 Task: Set Google Meet as location.
Action: Mouse moved to (116, 158)
Screenshot: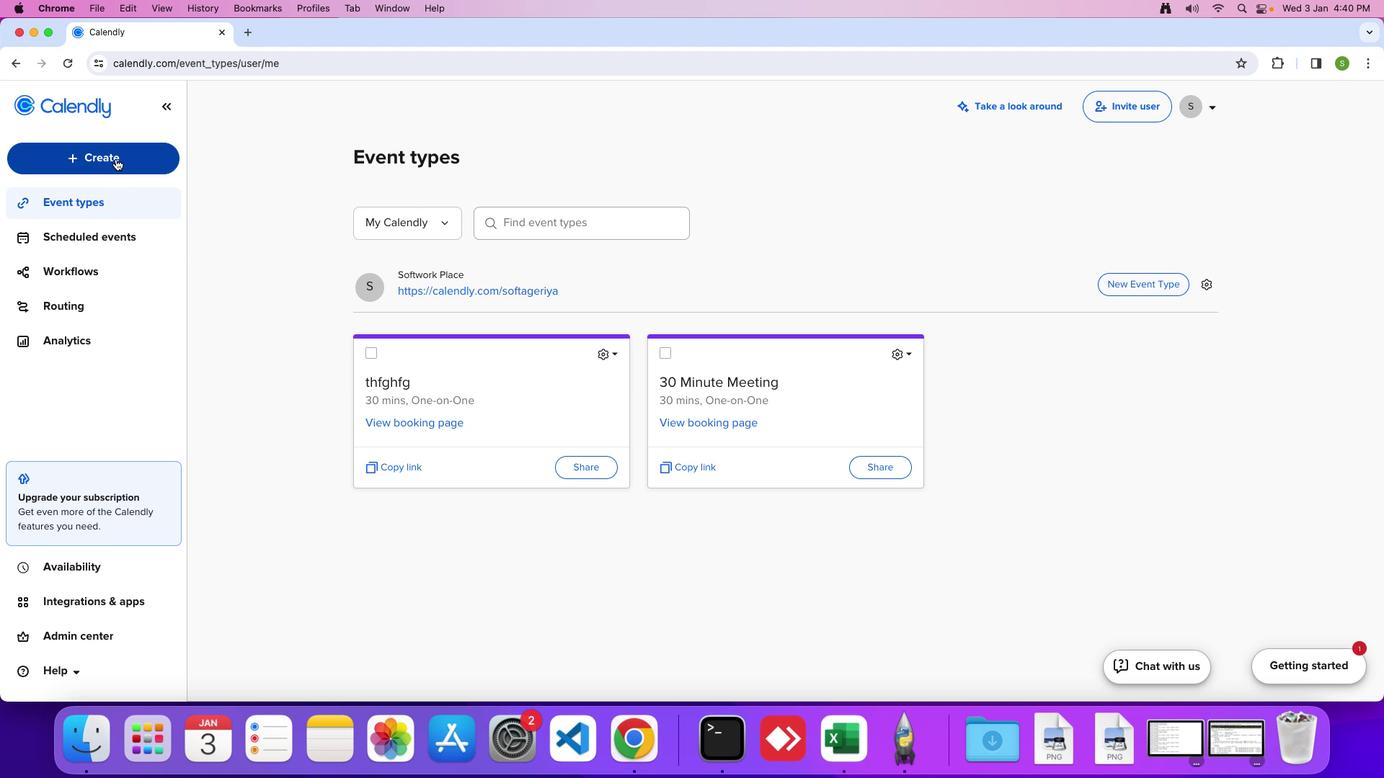 
Action: Mouse pressed left at (116, 158)
Screenshot: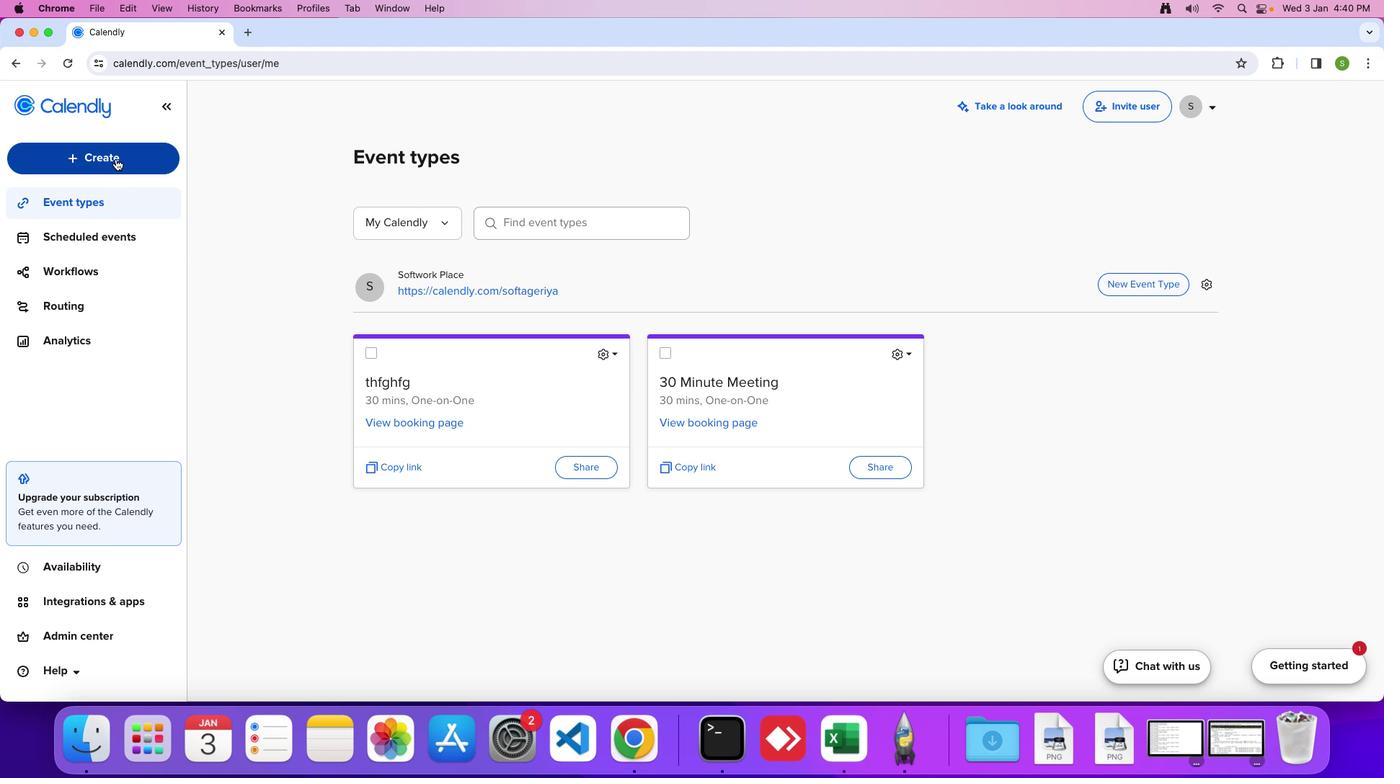 
Action: Mouse moved to (103, 217)
Screenshot: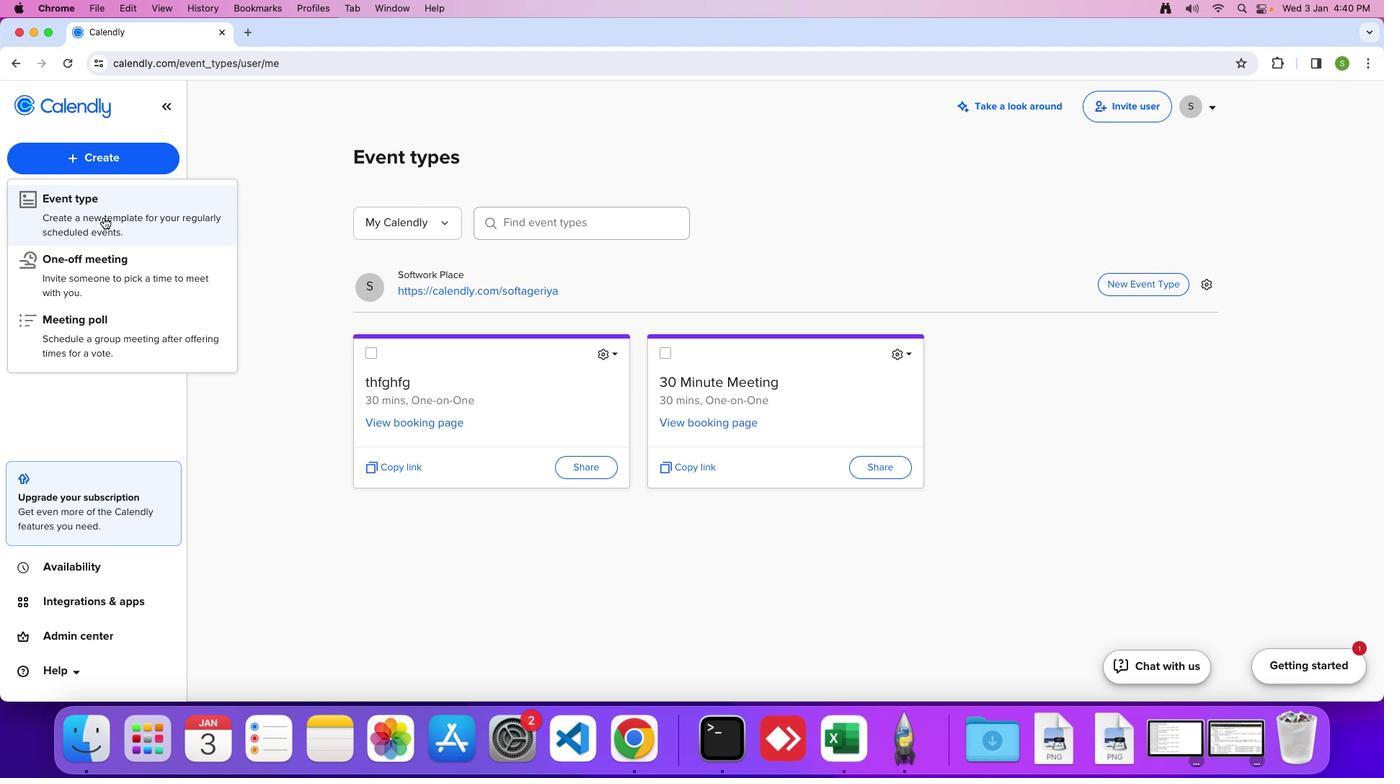 
Action: Mouse pressed left at (103, 217)
Screenshot: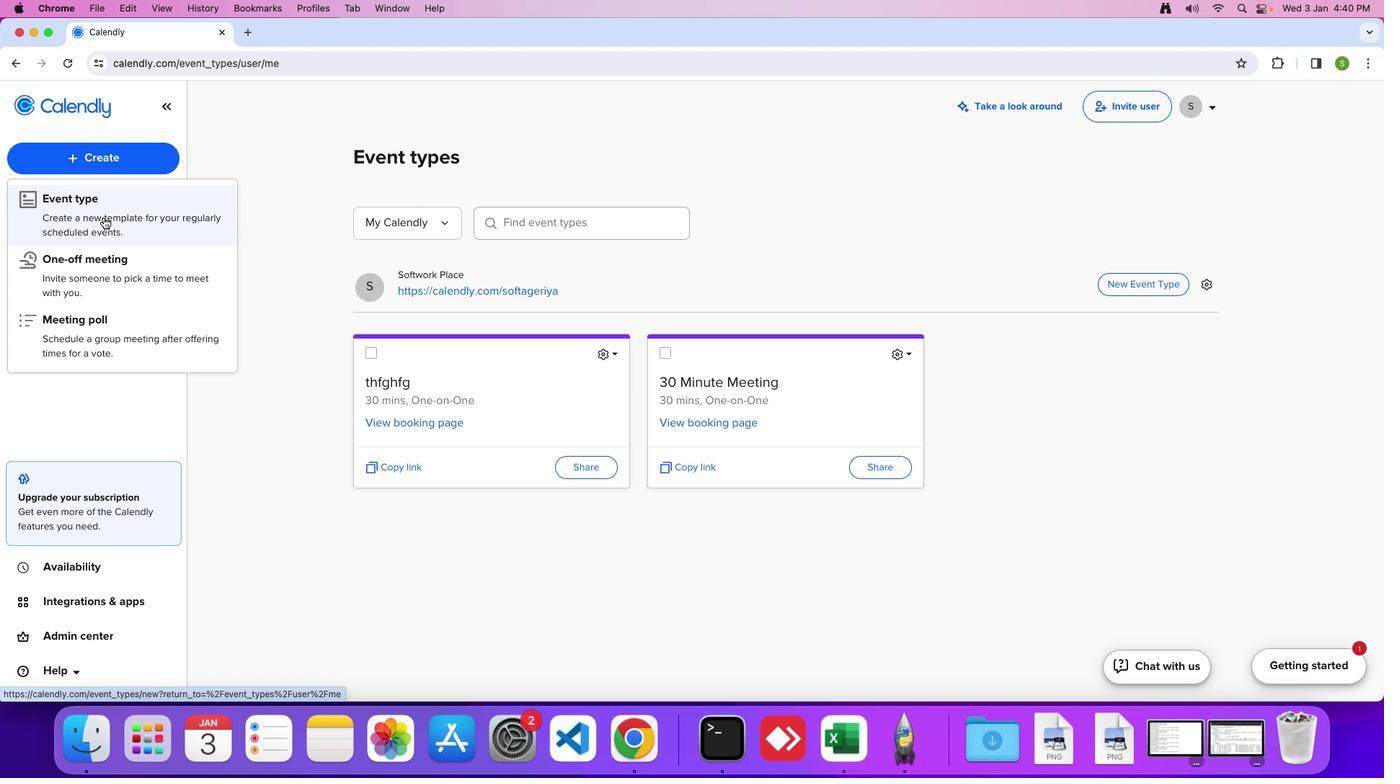 
Action: Mouse moved to (547, 279)
Screenshot: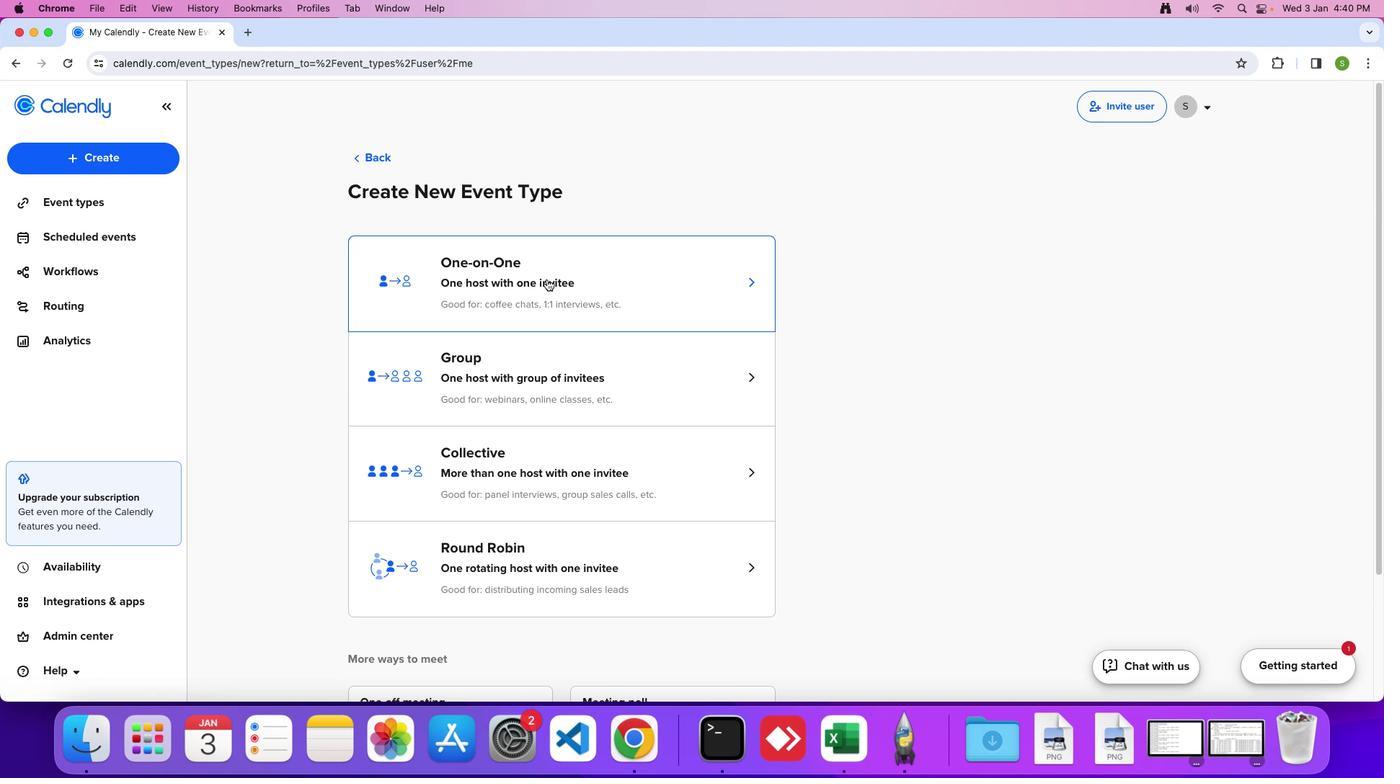 
Action: Mouse pressed left at (547, 279)
Screenshot: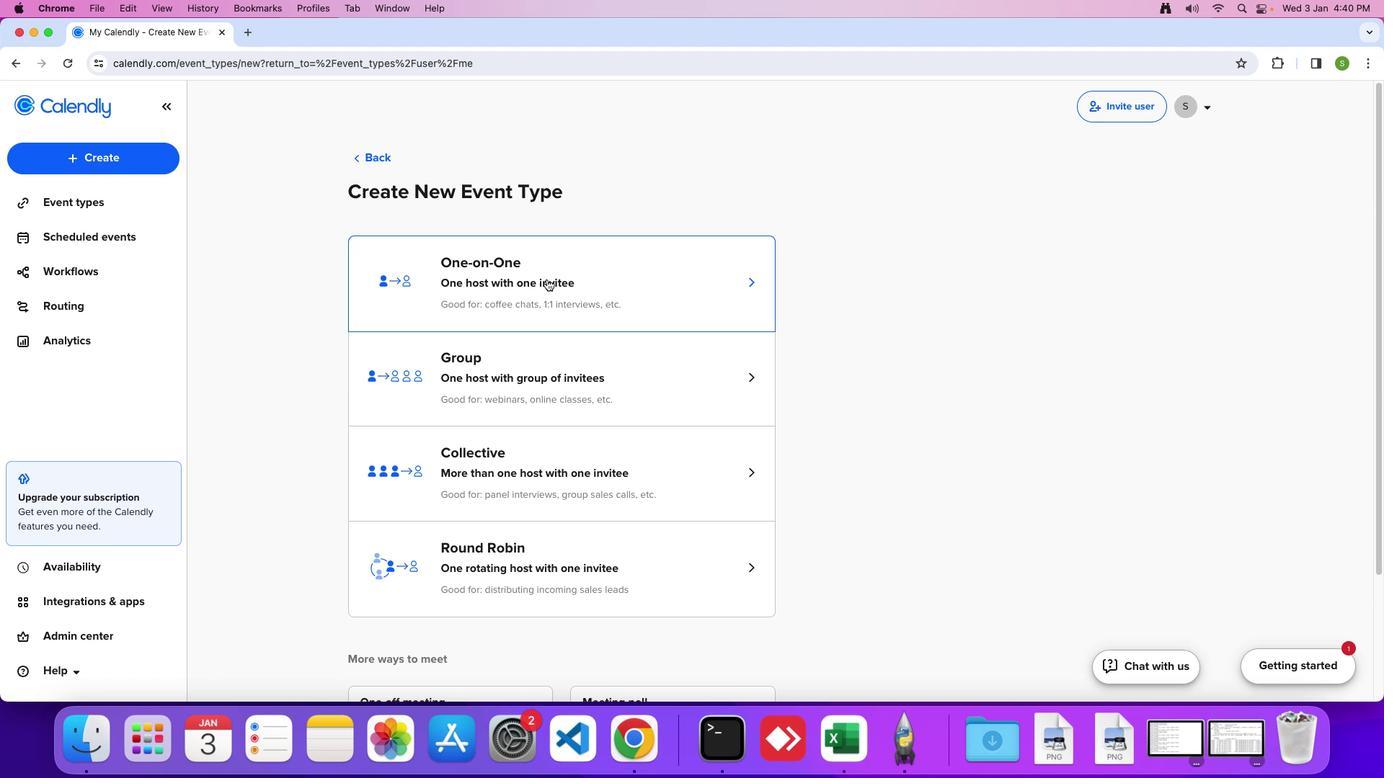 
Action: Mouse moved to (829, 378)
Screenshot: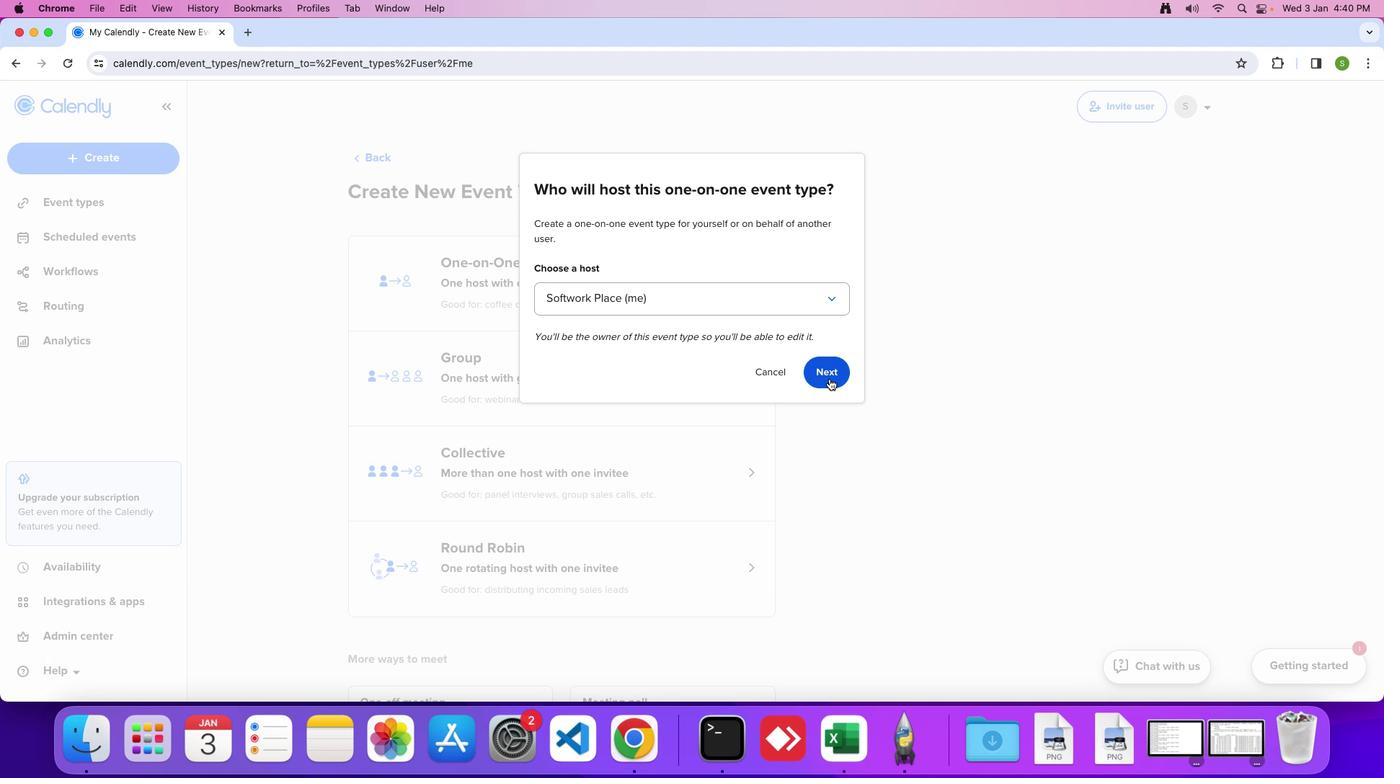 
Action: Mouse pressed left at (829, 378)
Screenshot: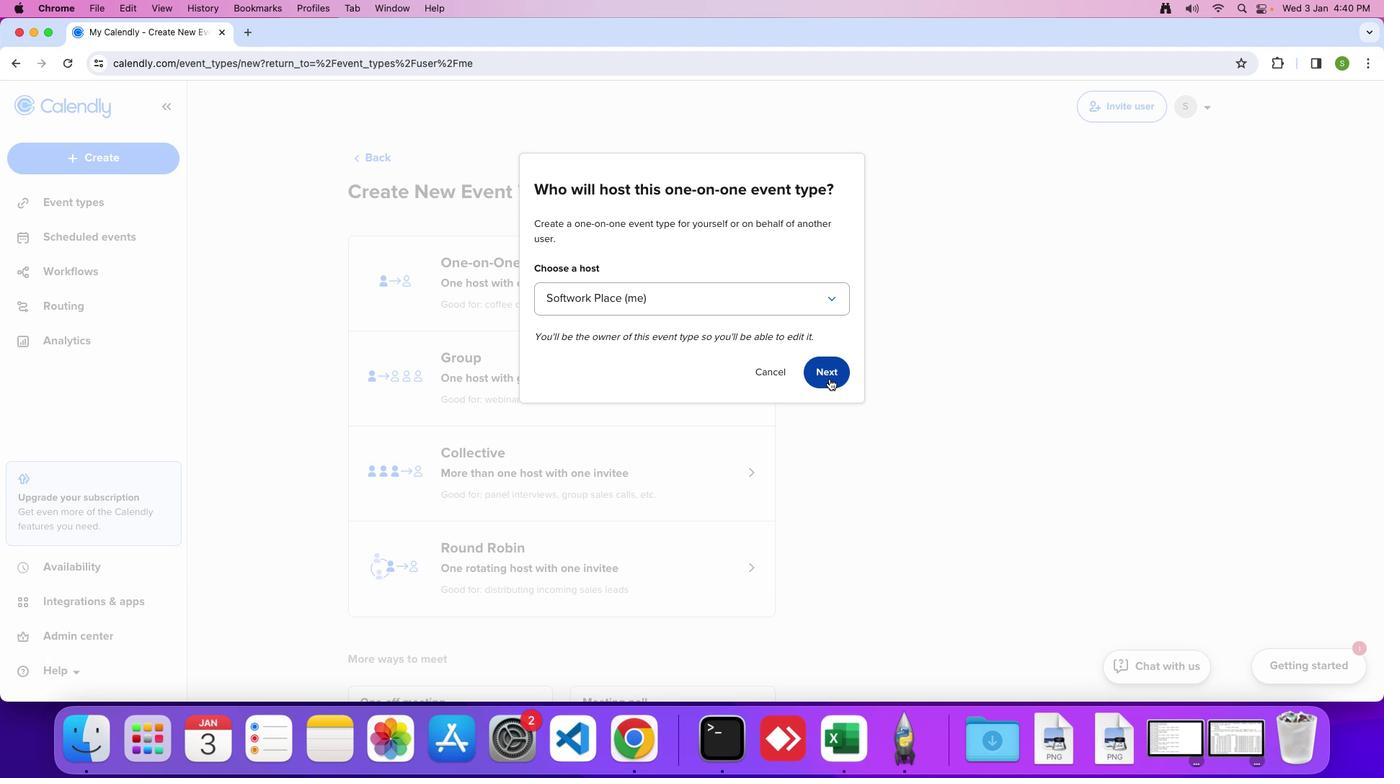 
Action: Mouse moved to (274, 366)
Screenshot: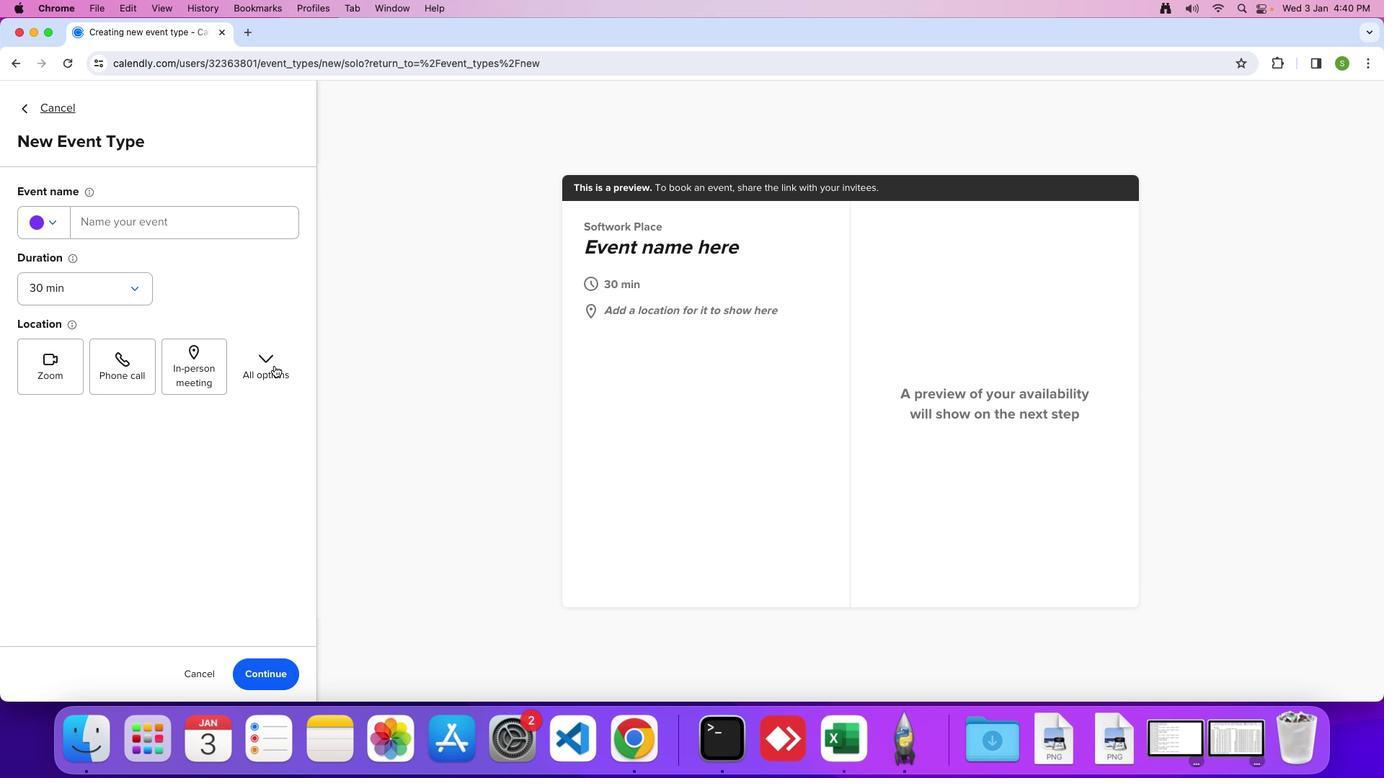 
Action: Mouse pressed left at (274, 366)
Screenshot: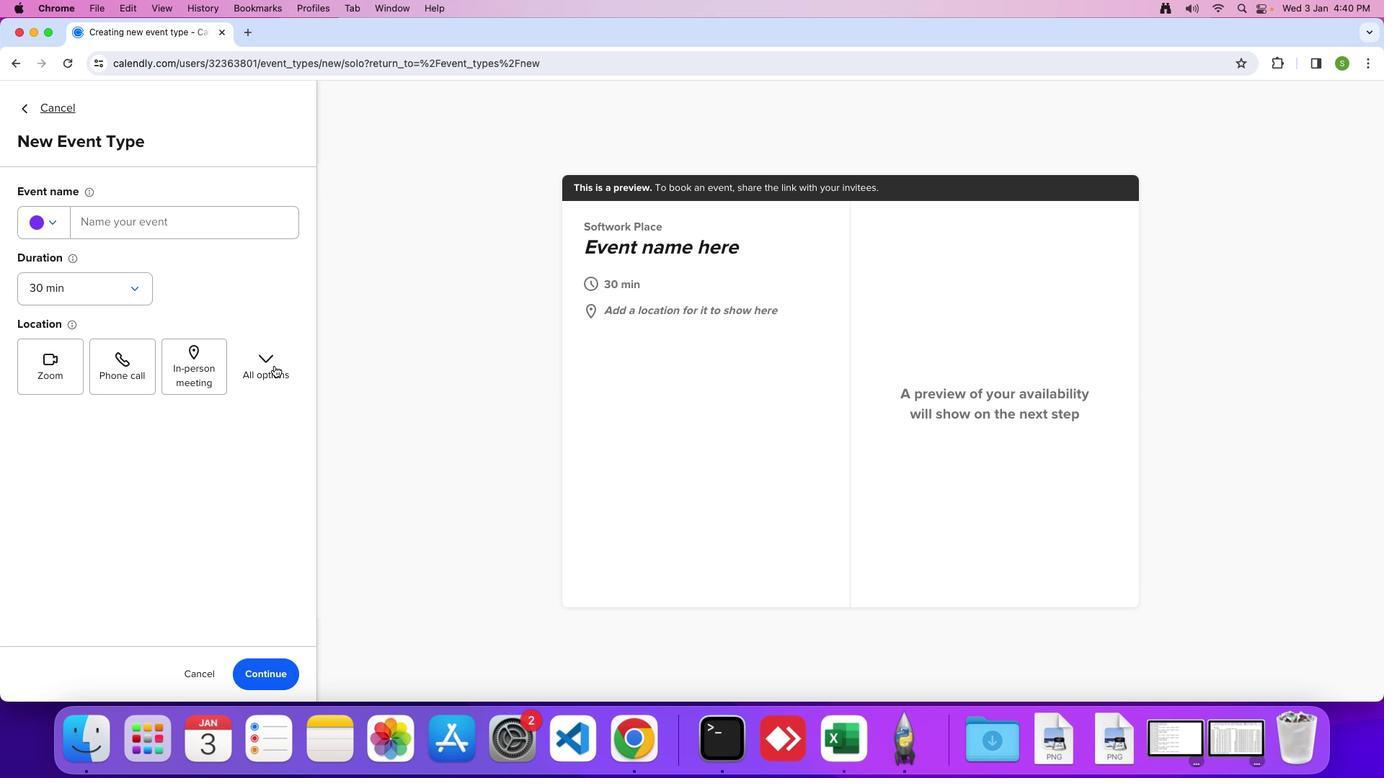 
Action: Mouse moved to (175, 493)
Screenshot: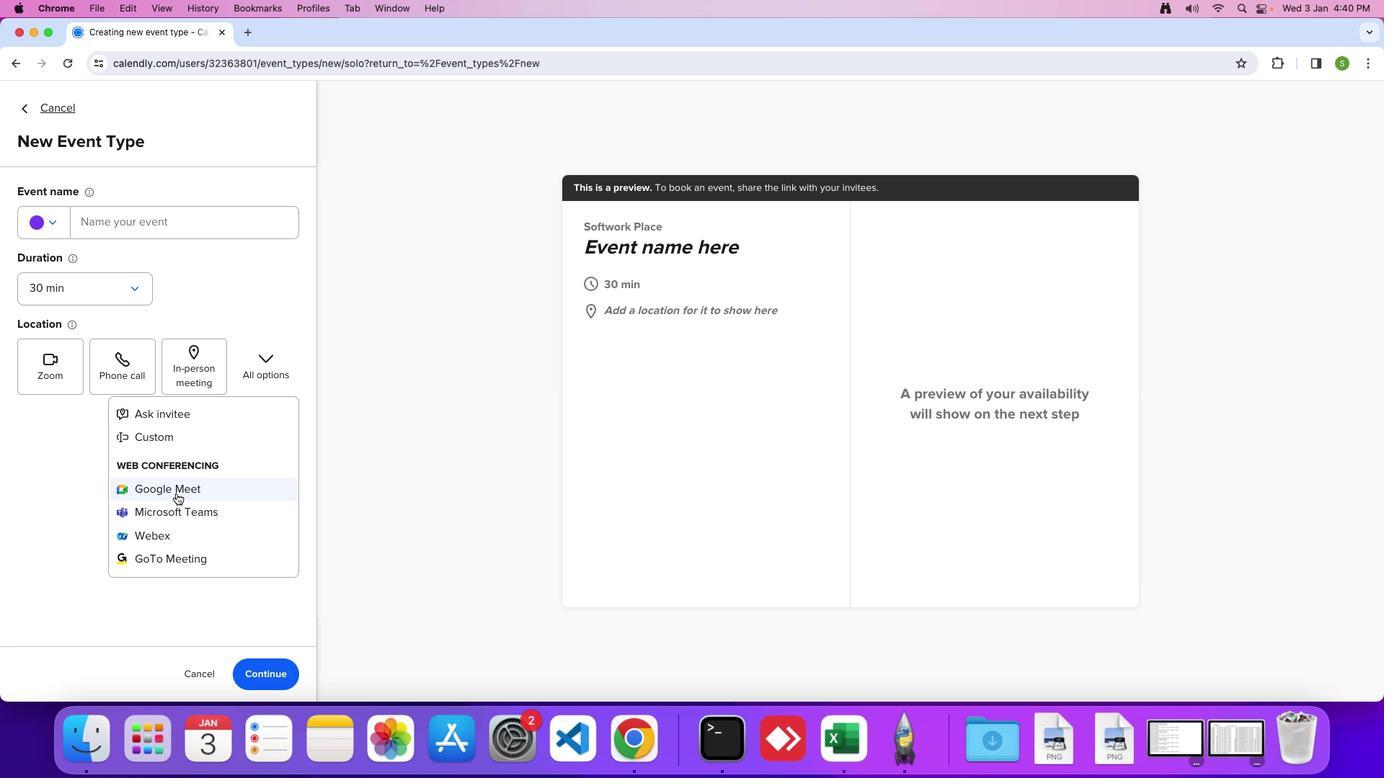 
Action: Mouse pressed left at (175, 493)
Screenshot: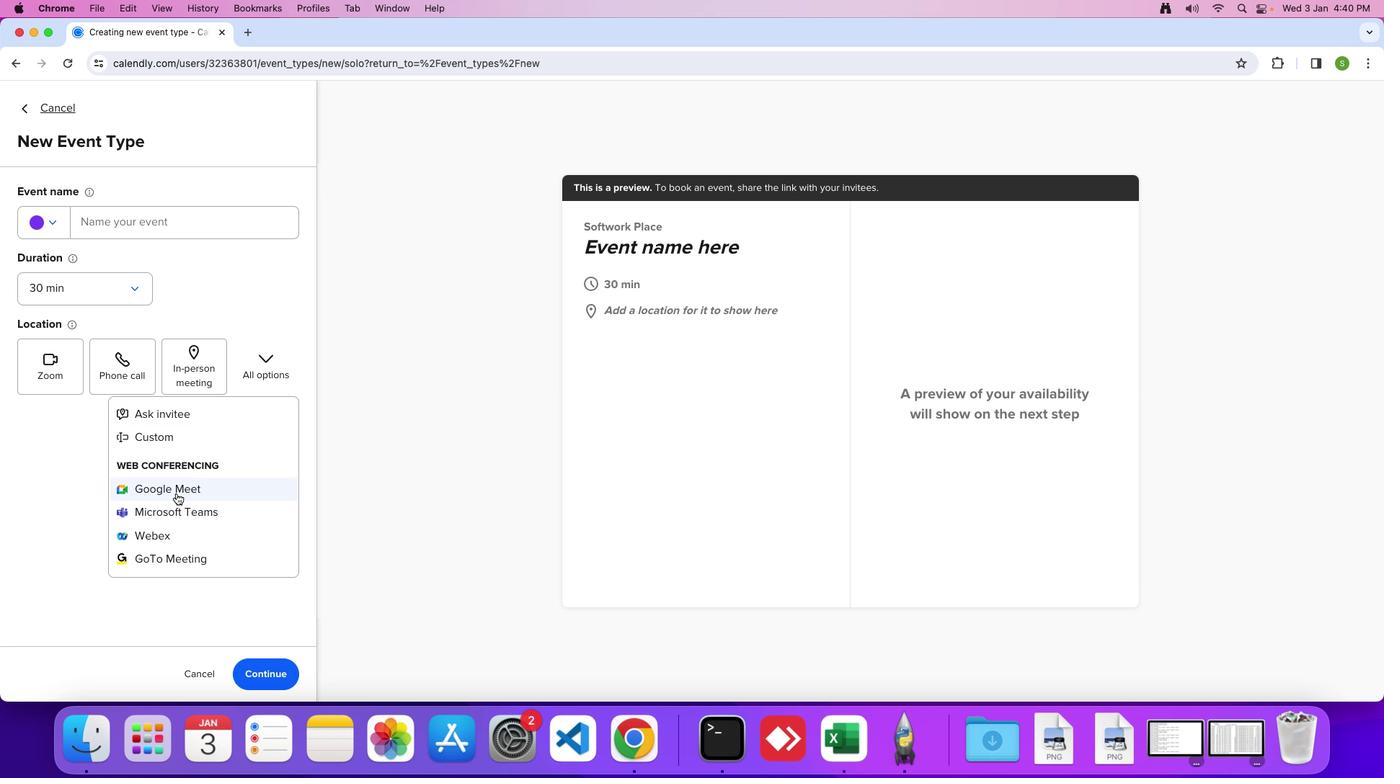
